 Task: Create a due date automation trigger when advanced on, 2 hours after a card is due add dates not starting next month.
Action: Mouse moved to (1180, 87)
Screenshot: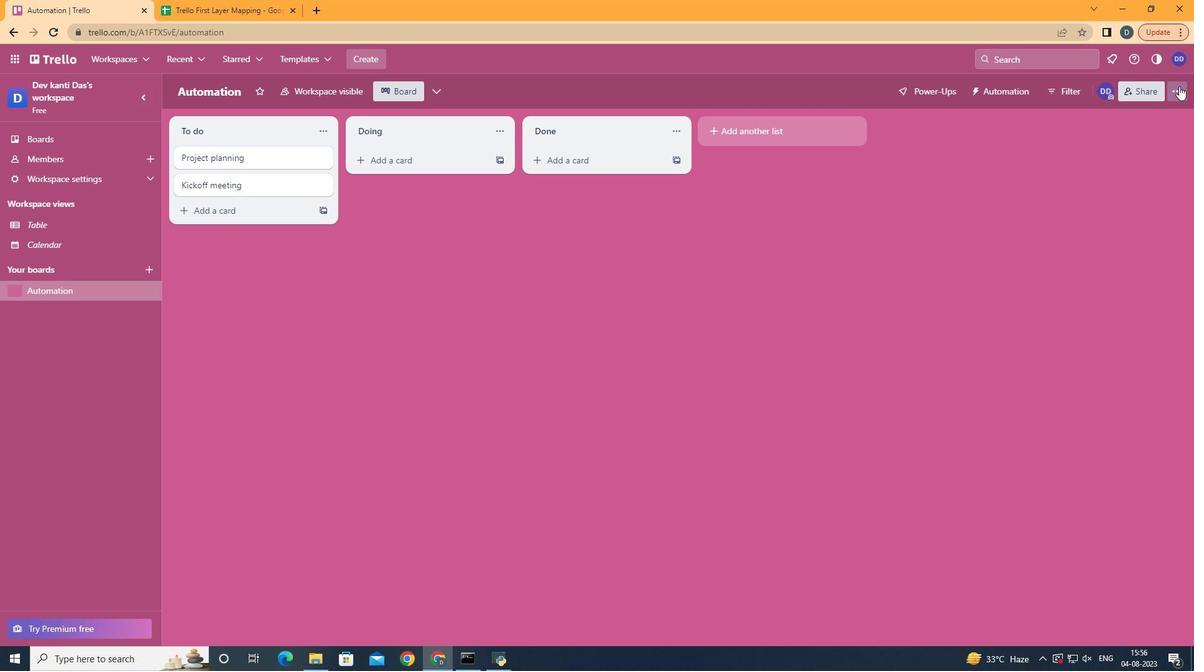 
Action: Mouse pressed left at (1180, 87)
Screenshot: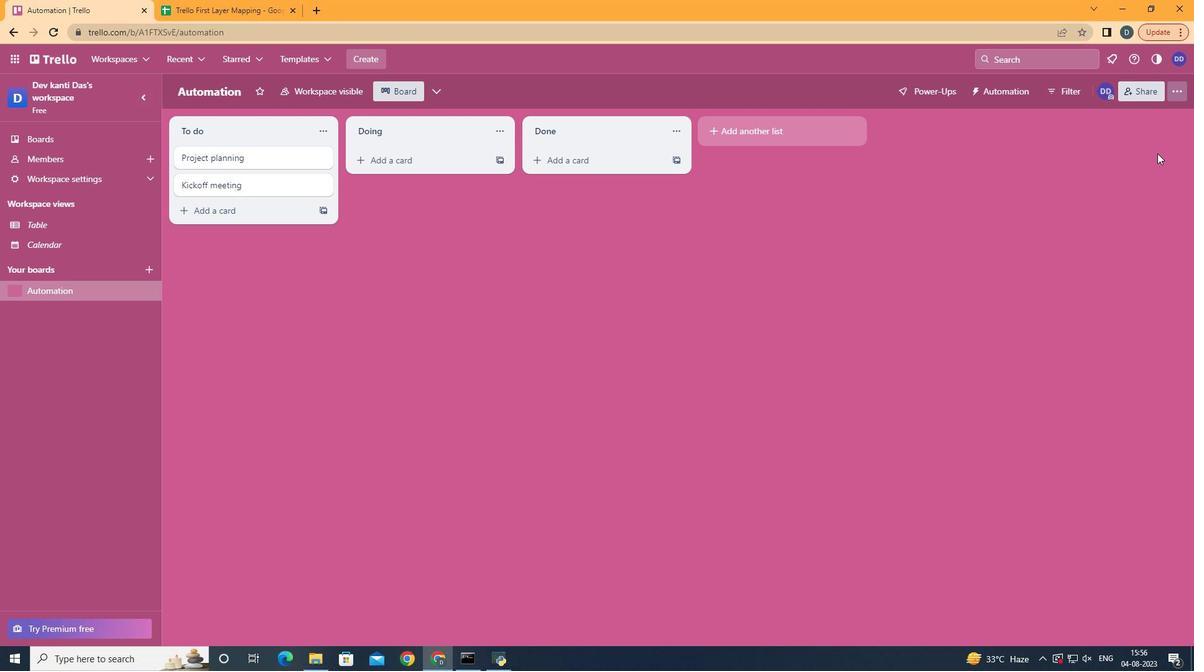 
Action: Mouse moved to (1103, 261)
Screenshot: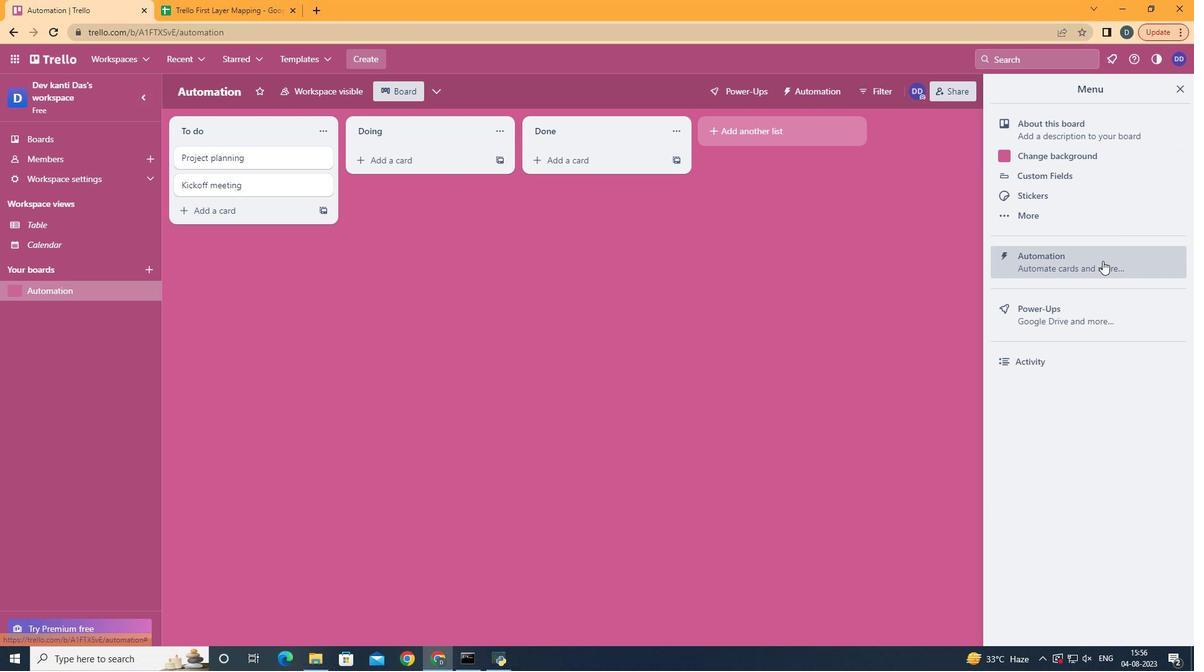 
Action: Mouse pressed left at (1103, 261)
Screenshot: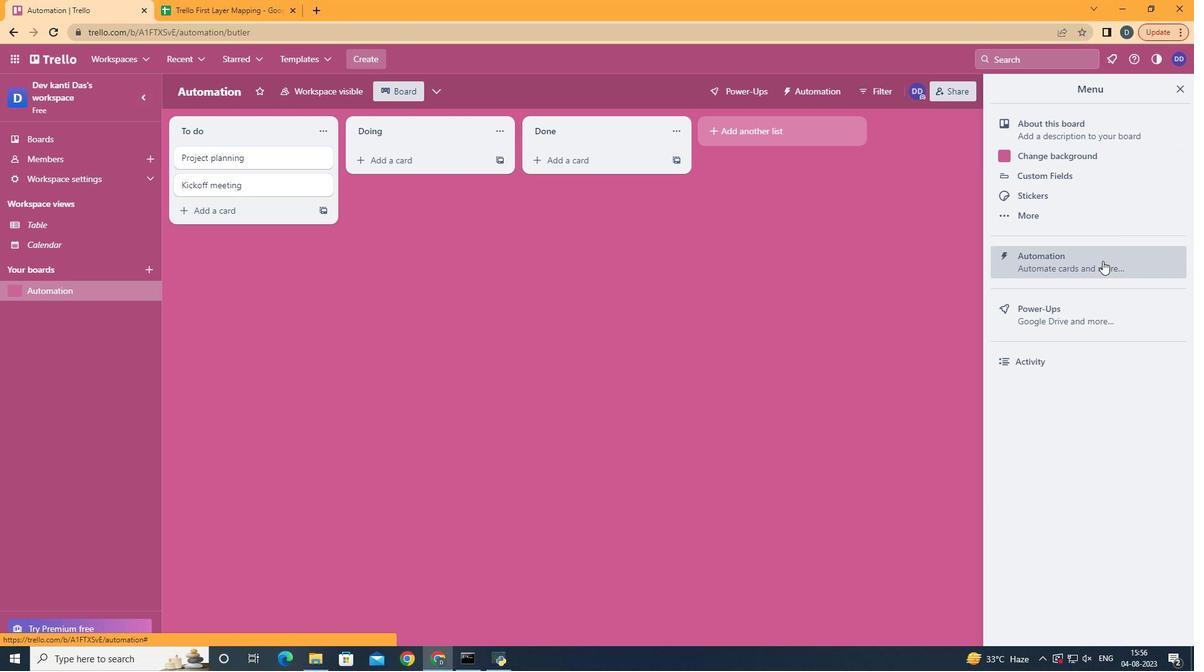 
Action: Mouse moved to (254, 241)
Screenshot: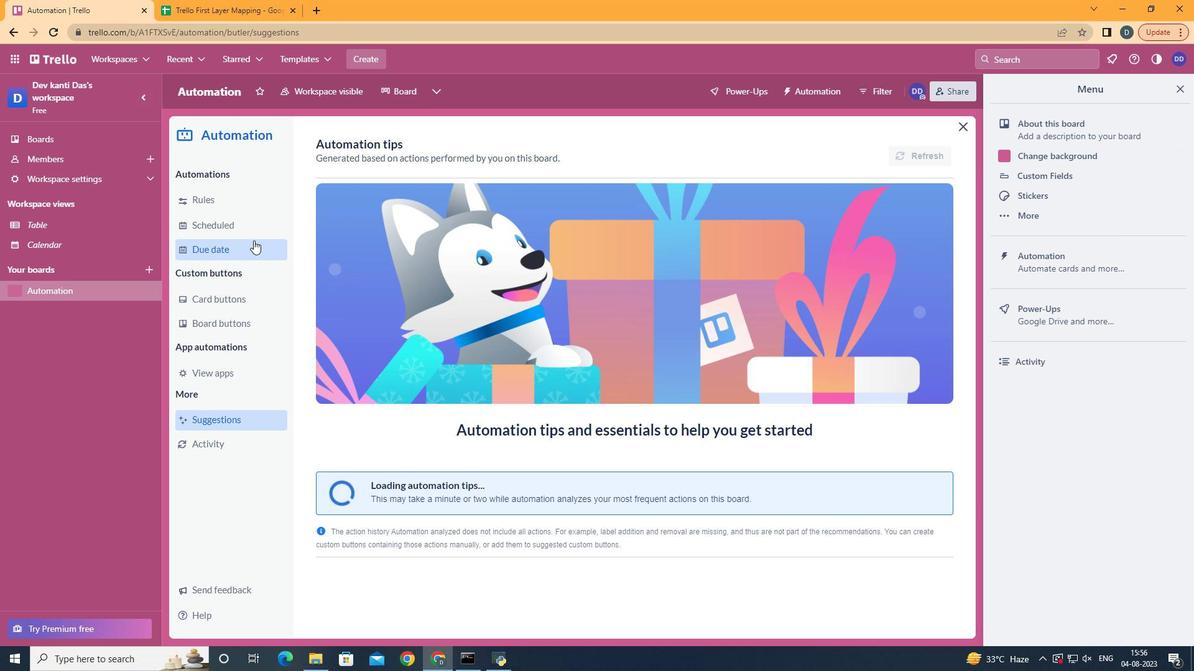 
Action: Mouse pressed left at (254, 241)
Screenshot: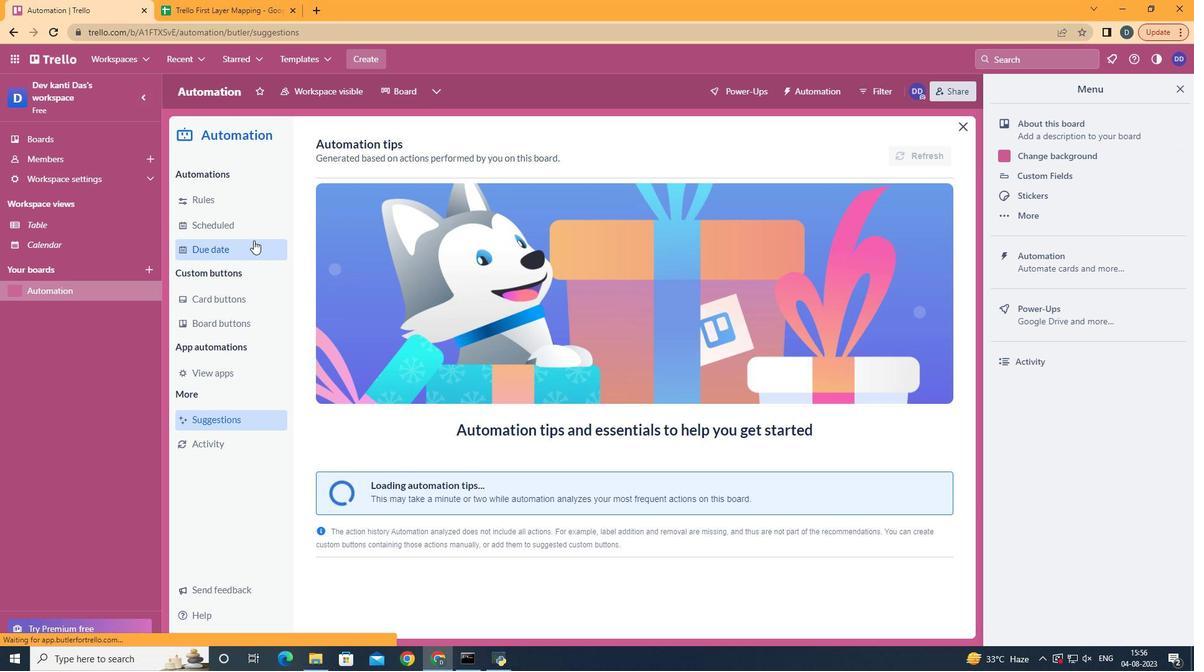 
Action: Mouse moved to (880, 154)
Screenshot: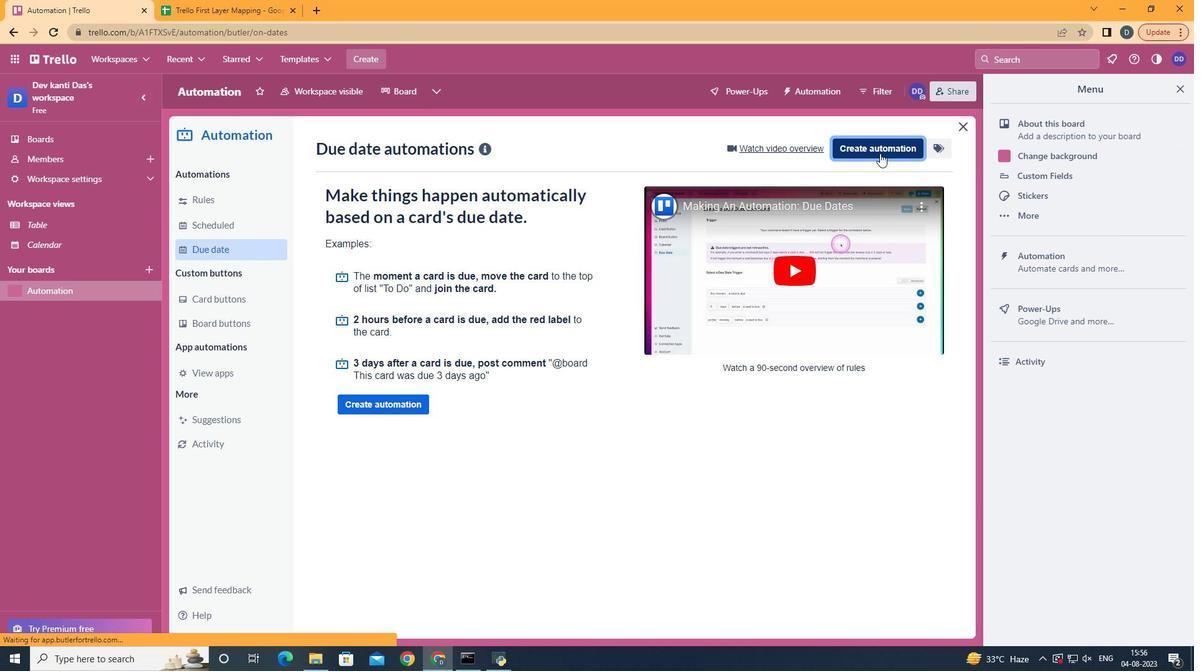 
Action: Mouse pressed left at (880, 154)
Screenshot: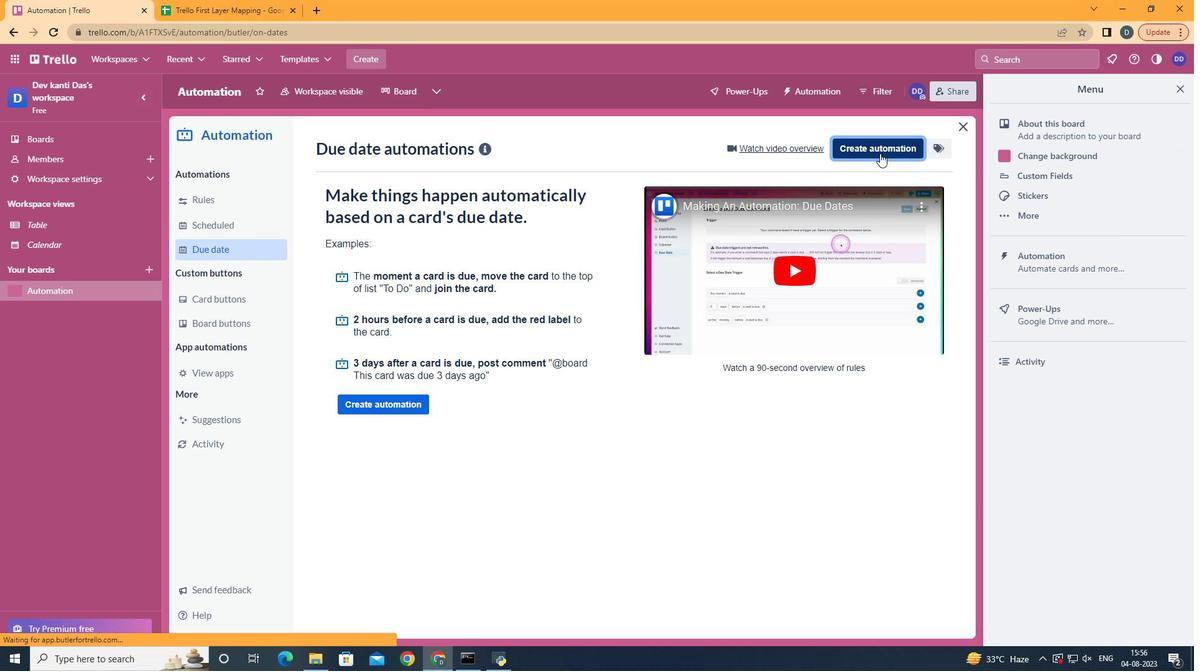 
Action: Mouse moved to (639, 268)
Screenshot: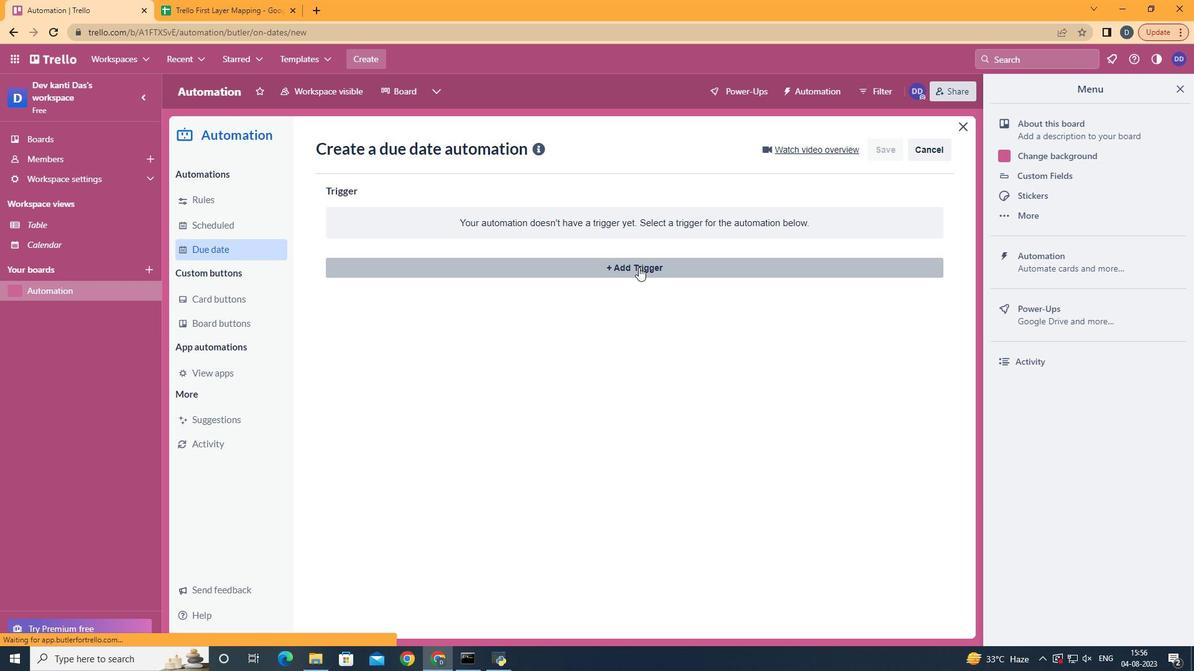 
Action: Mouse pressed left at (639, 268)
Screenshot: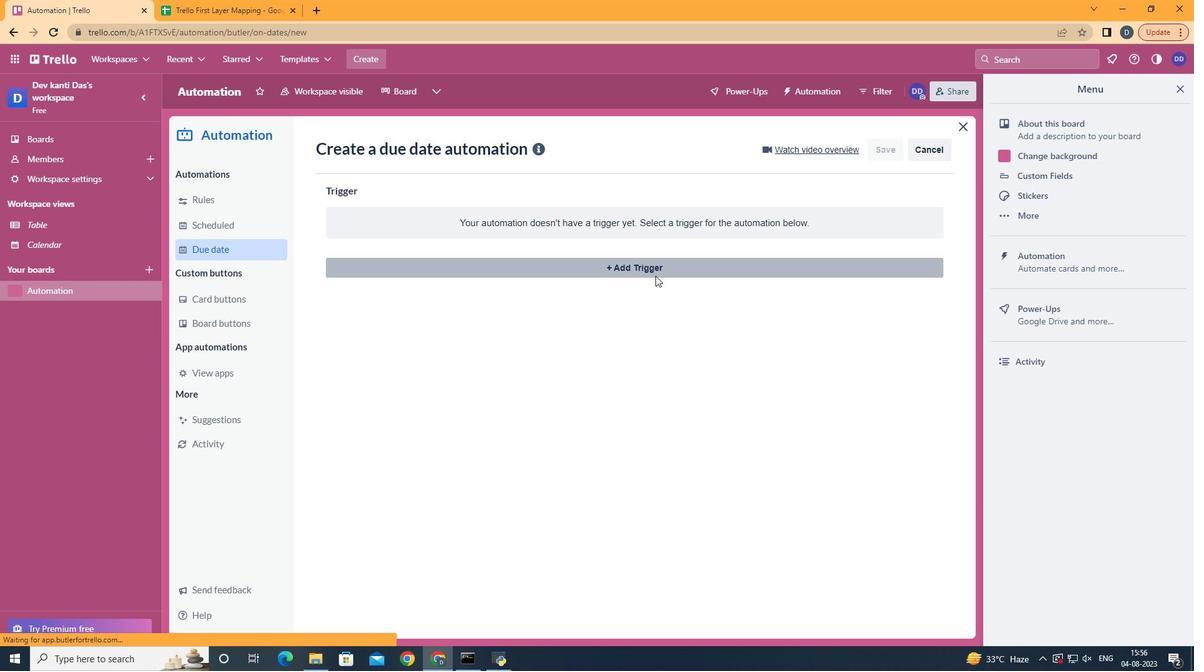 
Action: Mouse moved to (413, 531)
Screenshot: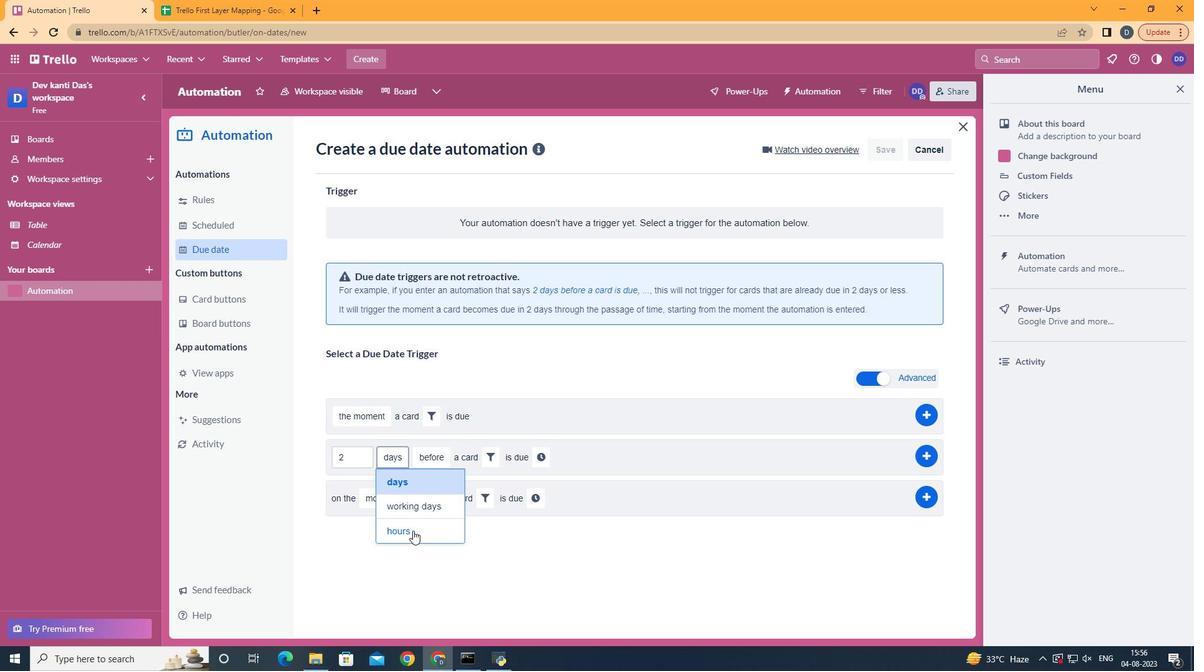
Action: Mouse pressed left at (413, 531)
Screenshot: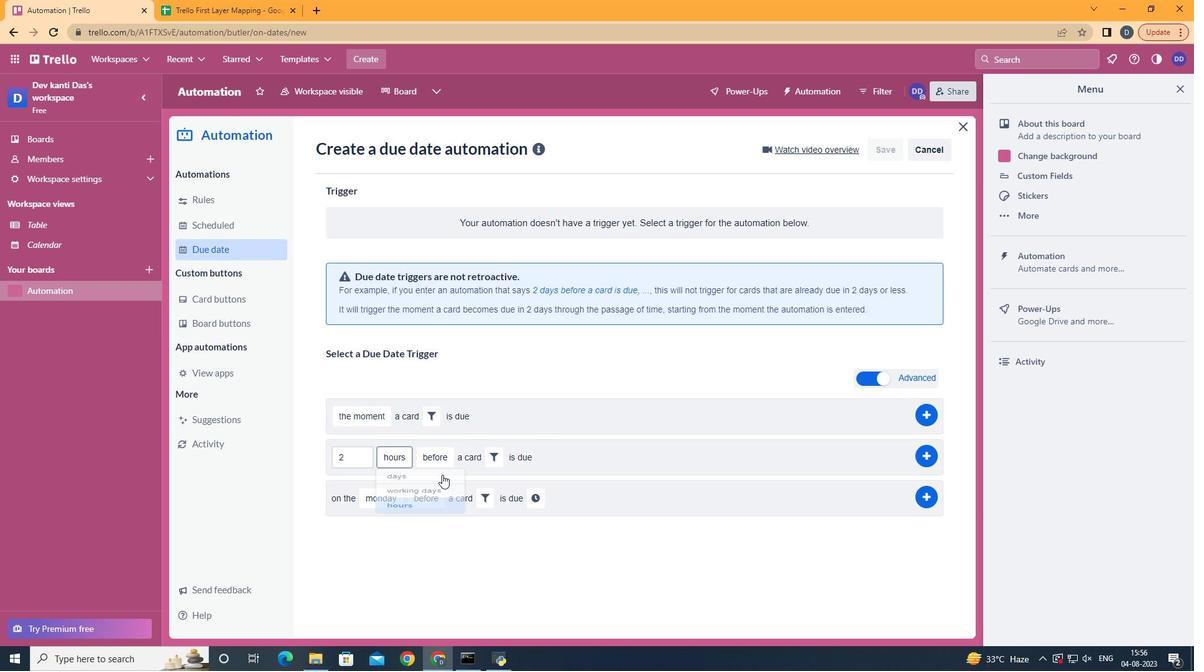 
Action: Mouse moved to (447, 508)
Screenshot: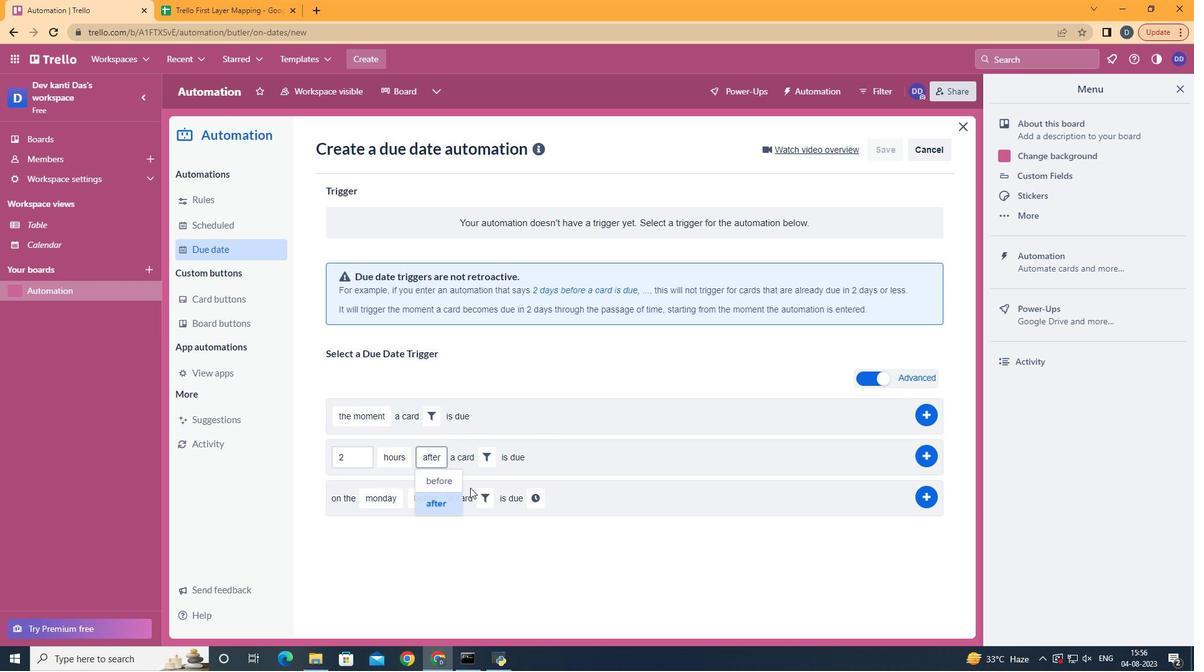 
Action: Mouse pressed left at (447, 508)
Screenshot: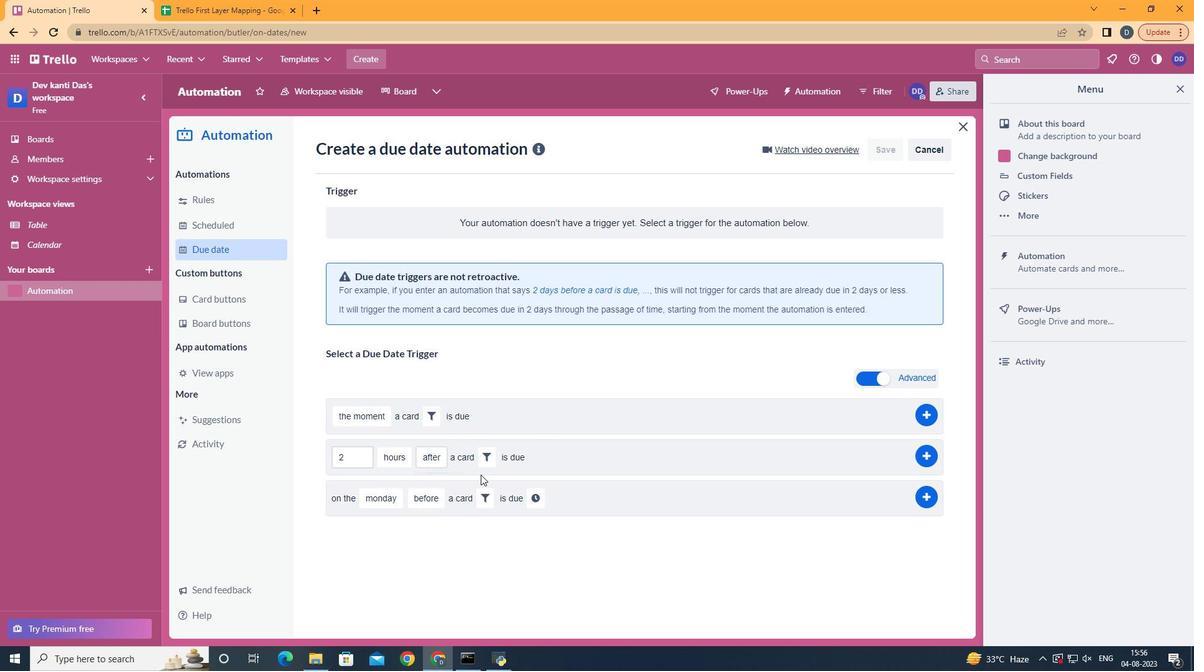 
Action: Mouse moved to (488, 464)
Screenshot: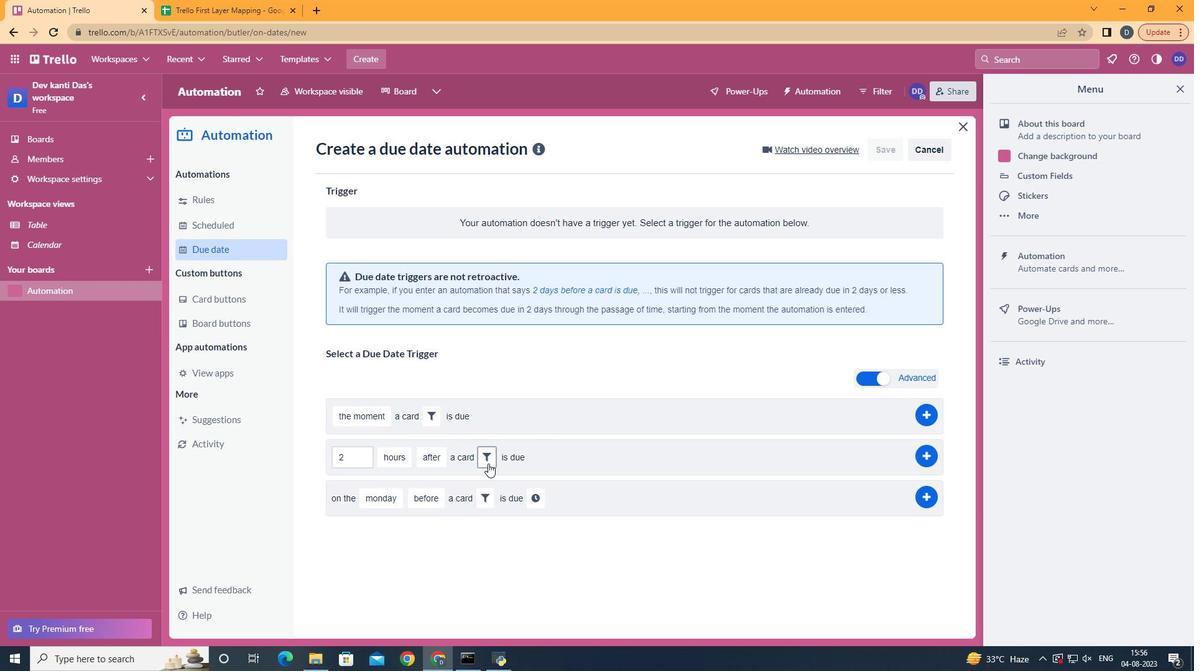 
Action: Mouse pressed left at (488, 464)
Screenshot: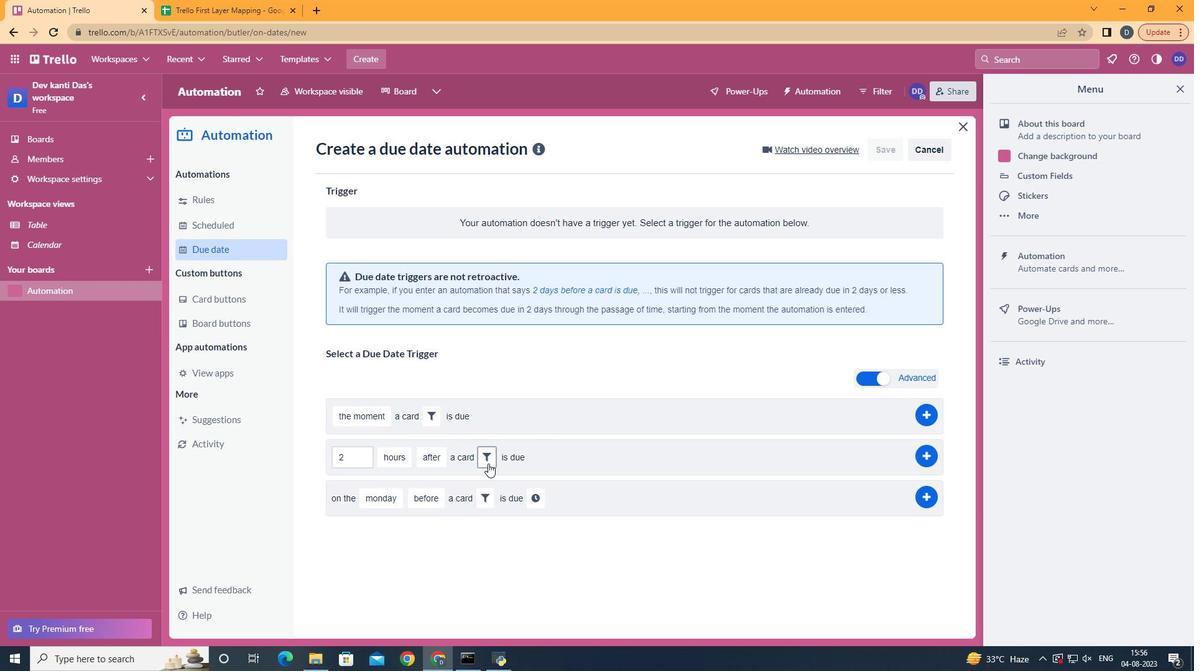 
Action: Mouse moved to (551, 500)
Screenshot: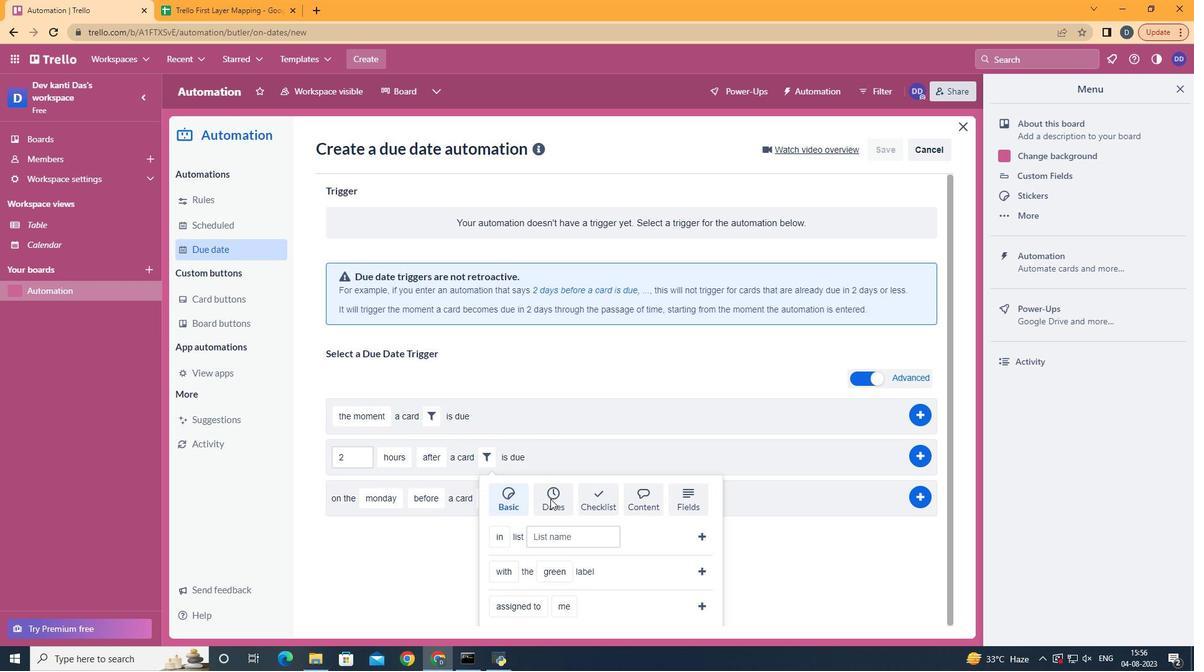 
Action: Mouse pressed left at (551, 500)
Screenshot: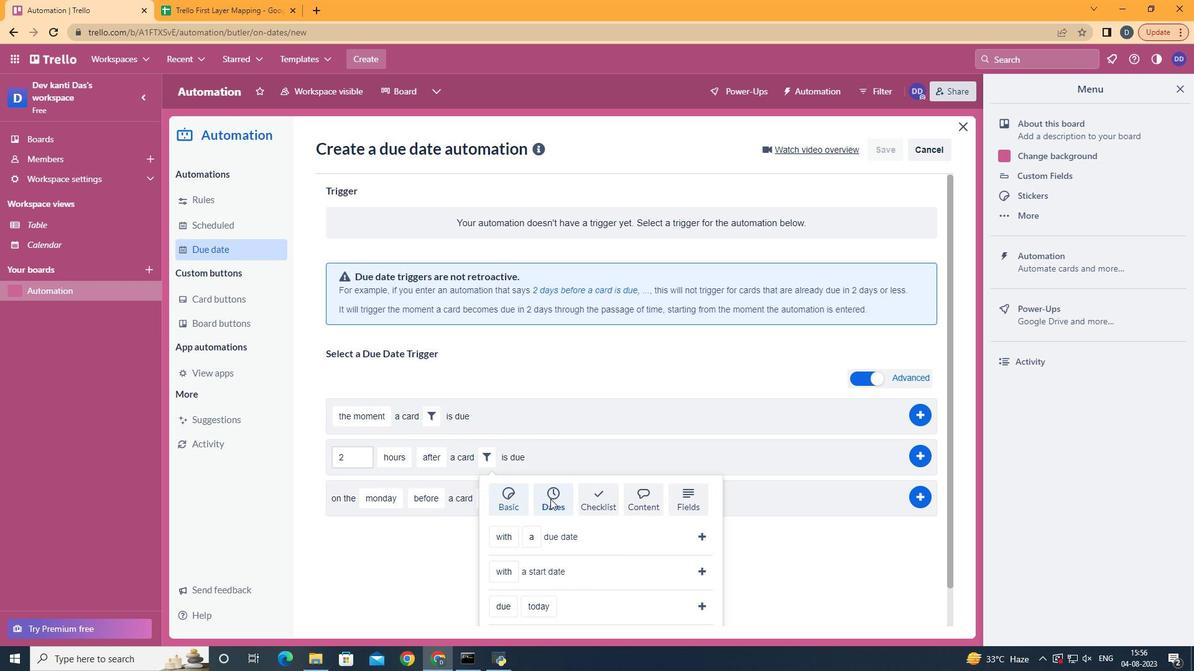 
Action: Mouse scrolled (551, 499) with delta (0, 0)
Screenshot: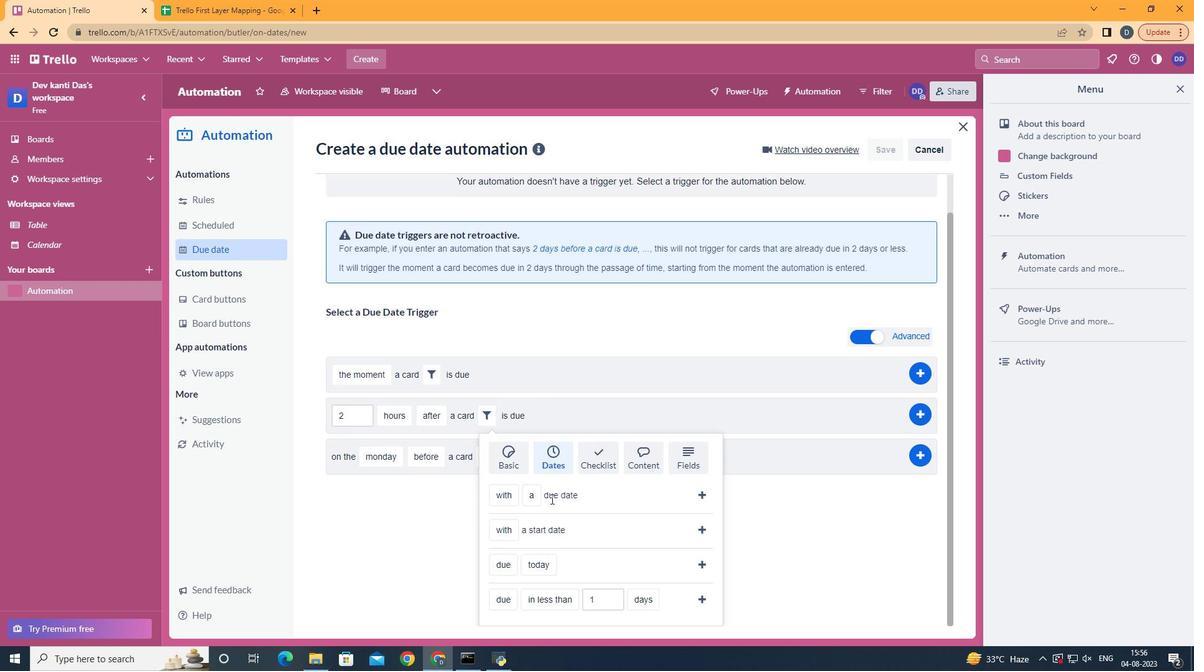 
Action: Mouse scrolled (551, 499) with delta (0, 0)
Screenshot: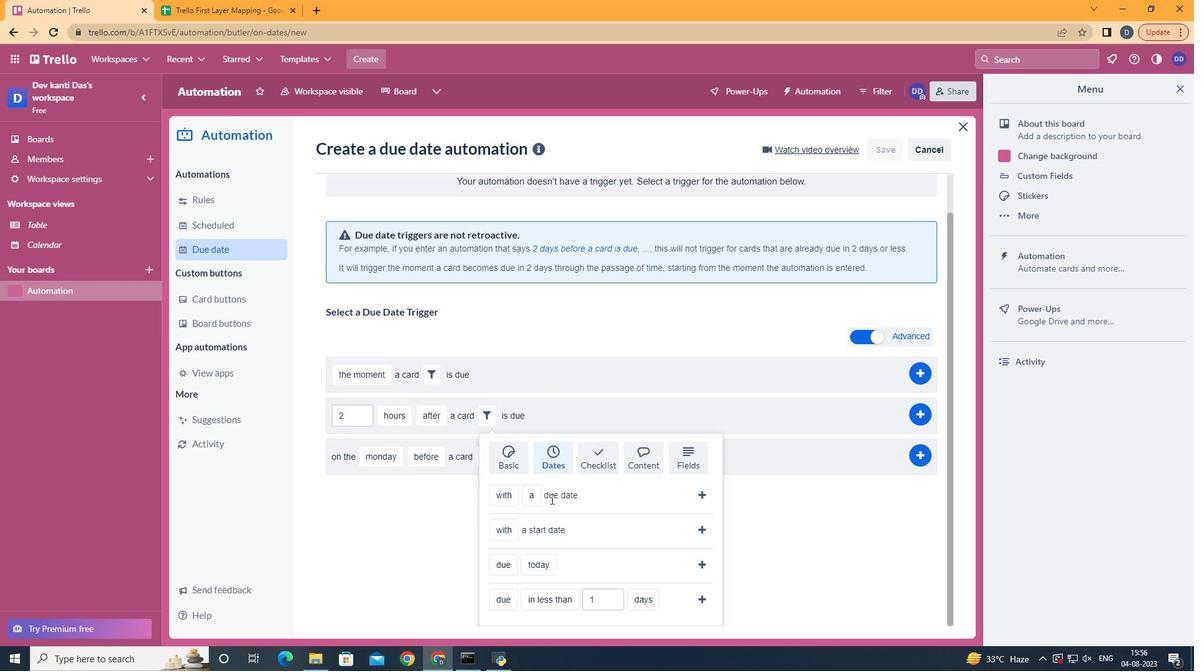 
Action: Mouse scrolled (551, 499) with delta (0, 0)
Screenshot: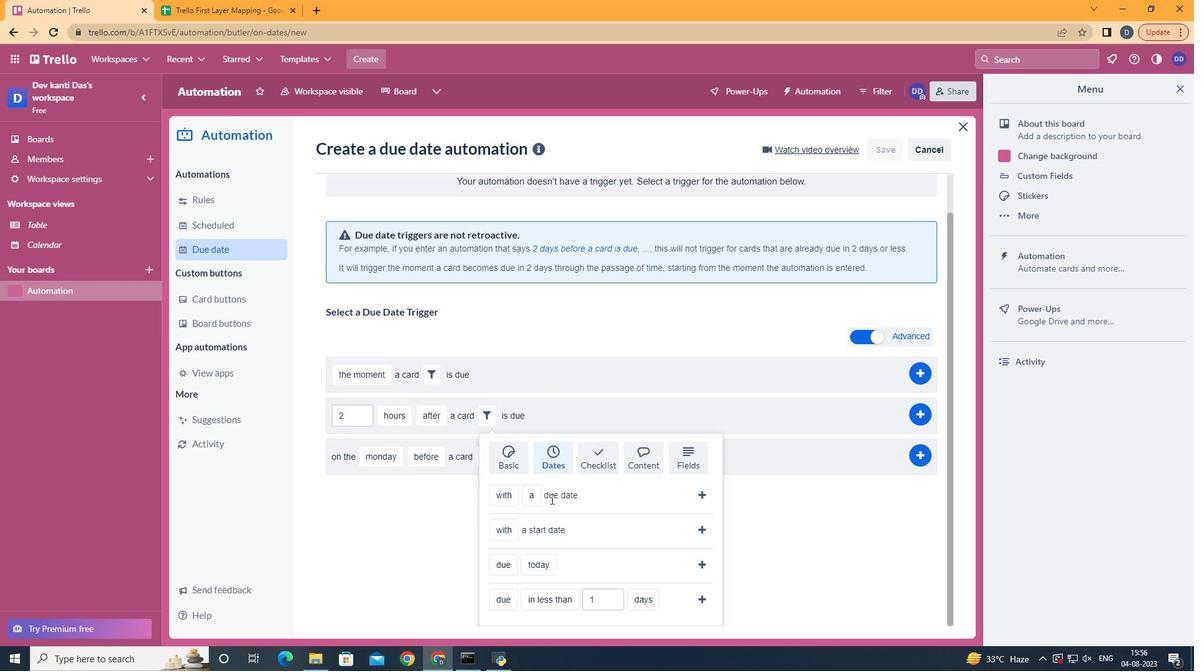 
Action: Mouse scrolled (551, 499) with delta (0, 0)
Screenshot: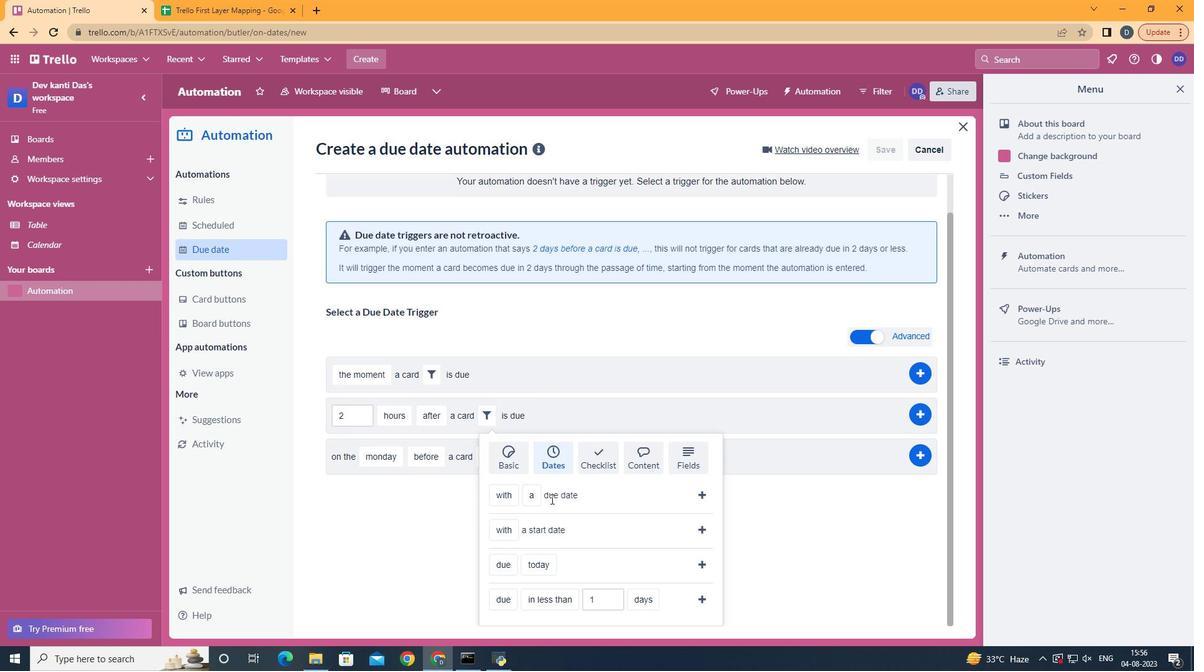 
Action: Mouse scrolled (551, 499) with delta (0, 0)
Screenshot: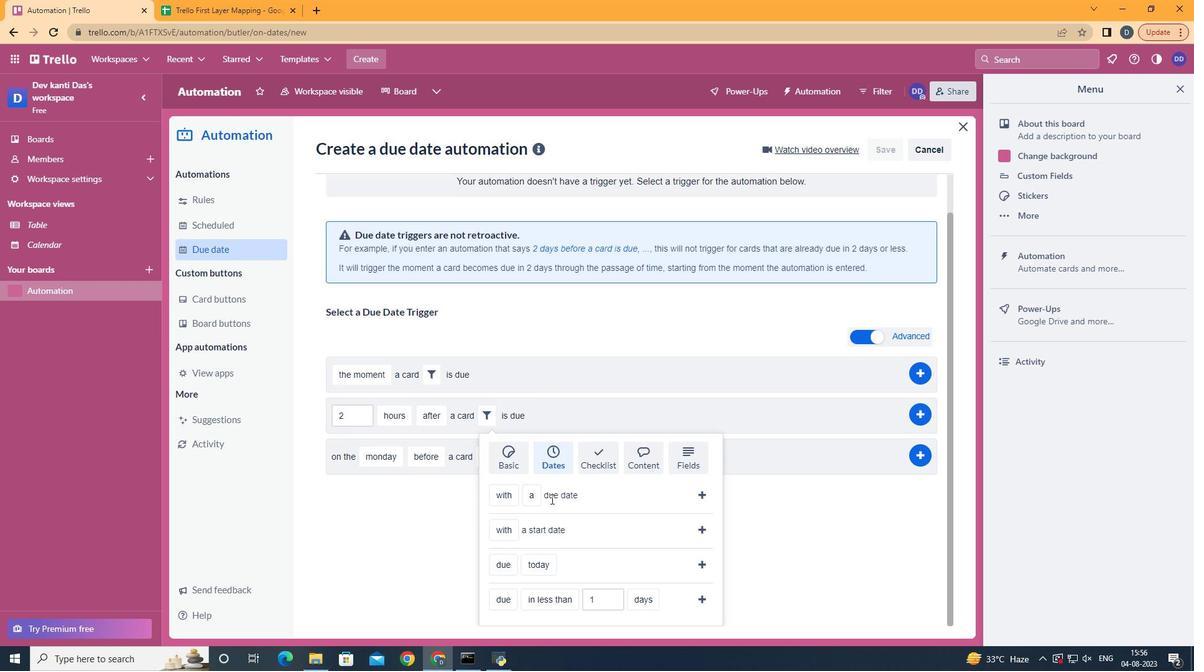 
Action: Mouse moved to (551, 500)
Screenshot: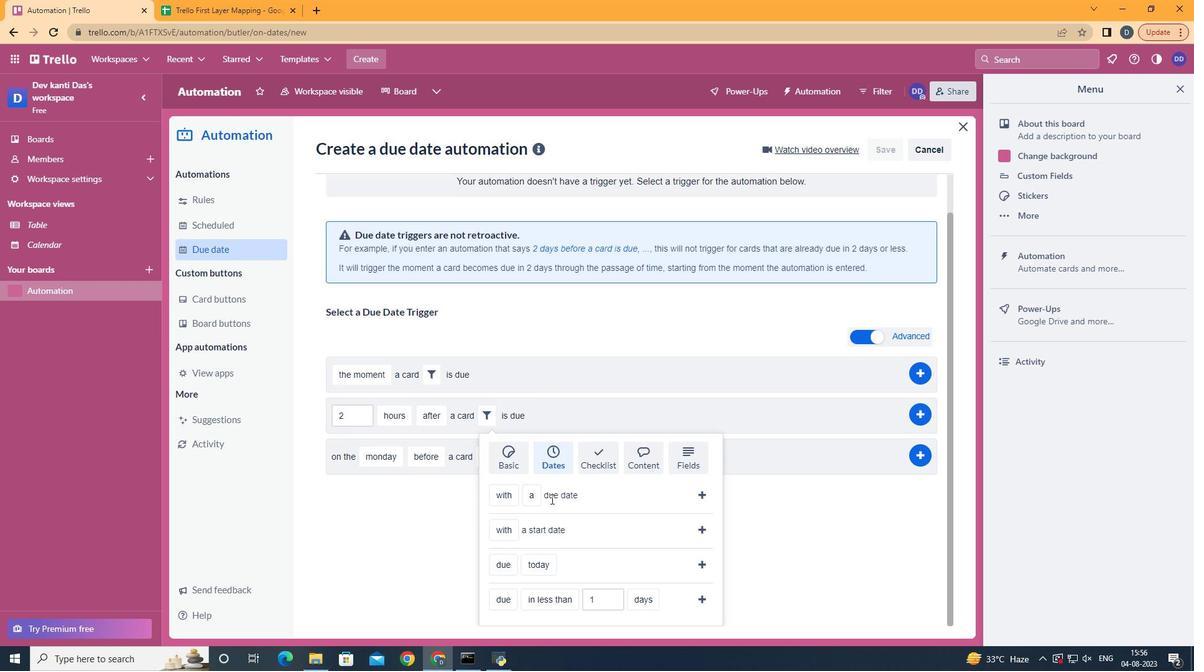 
Action: Mouse scrolled (551, 499) with delta (0, 0)
Screenshot: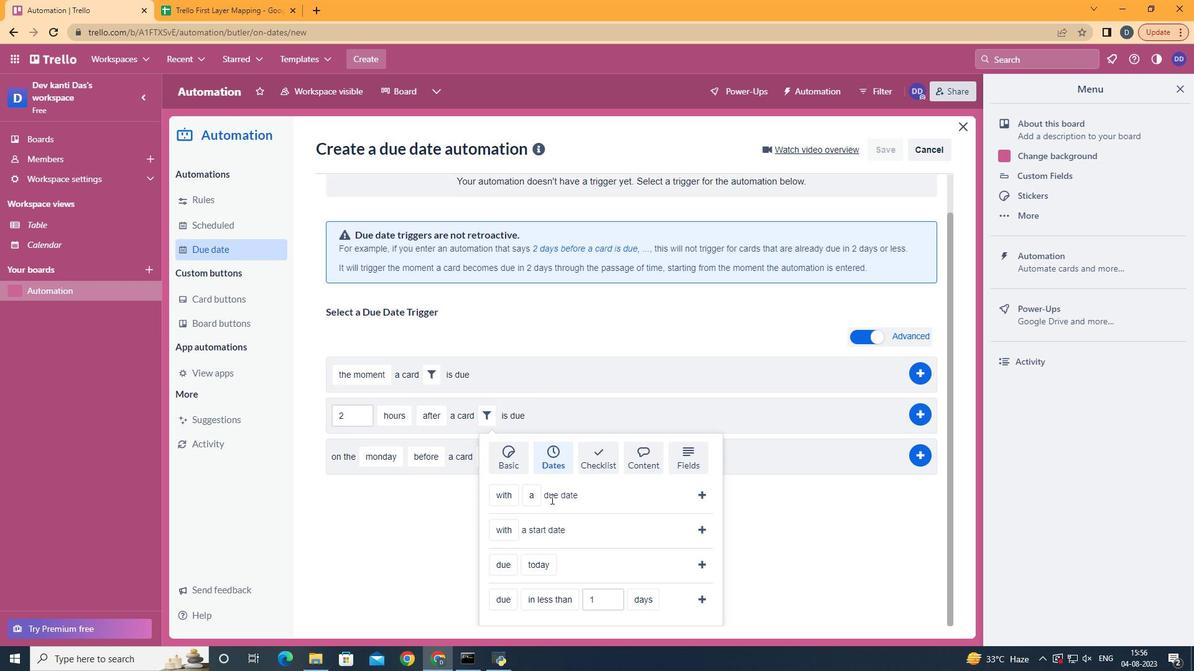 
Action: Mouse moved to (510, 546)
Screenshot: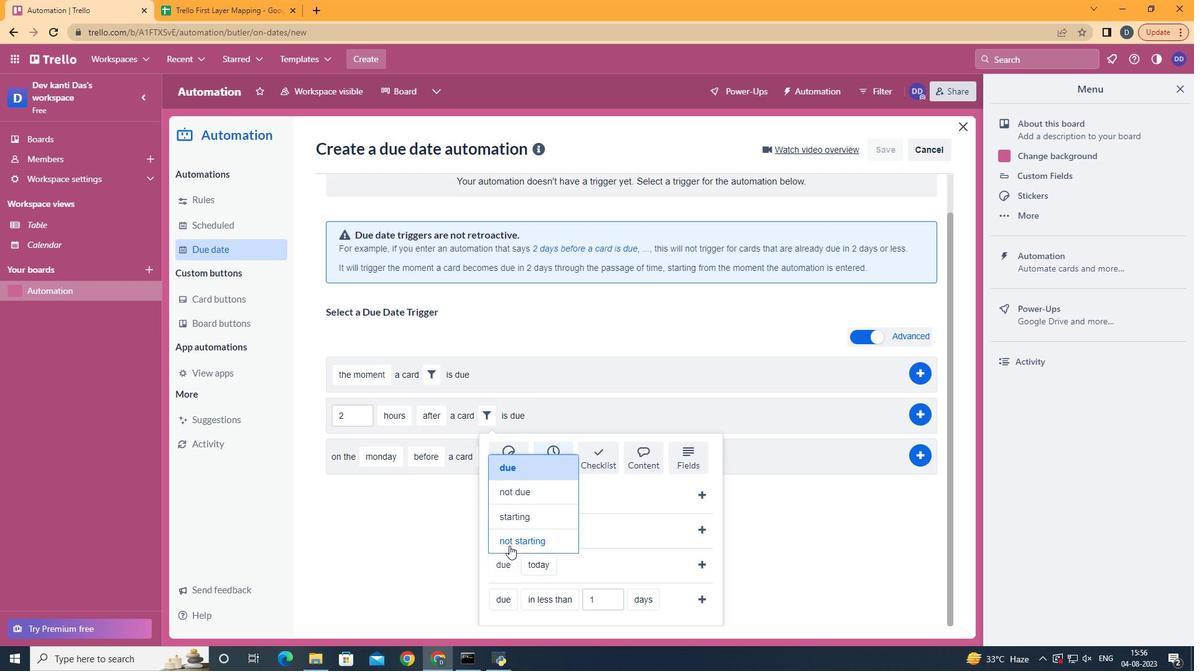 
Action: Mouse pressed left at (510, 546)
Screenshot: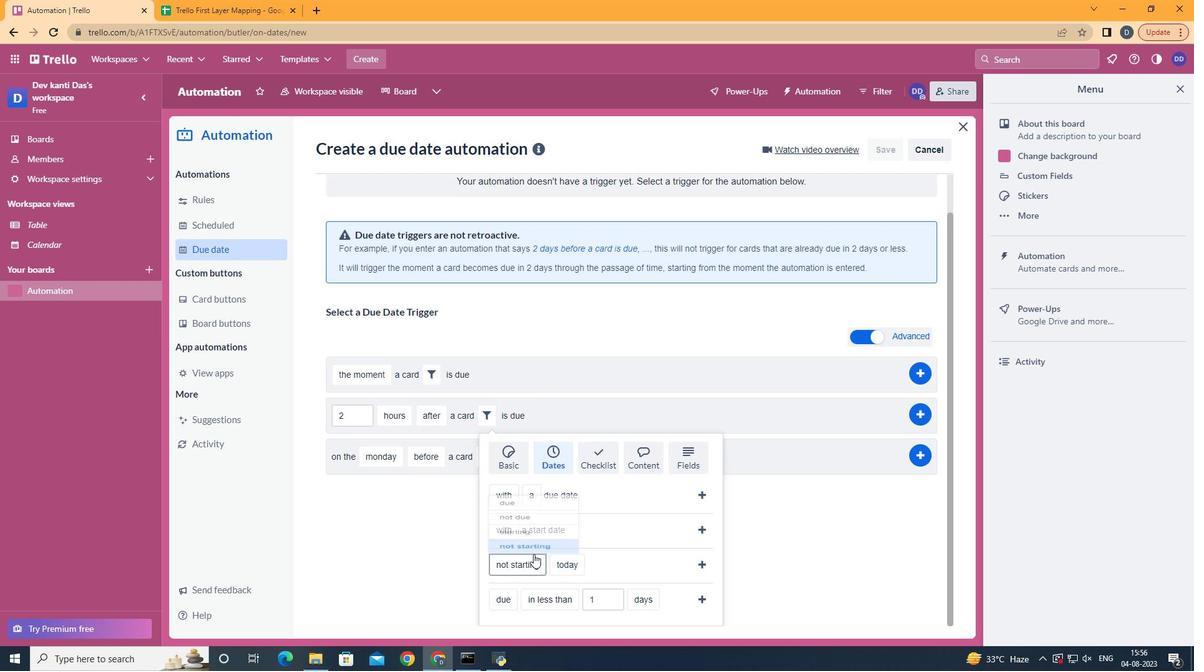 
Action: Mouse moved to (587, 538)
Screenshot: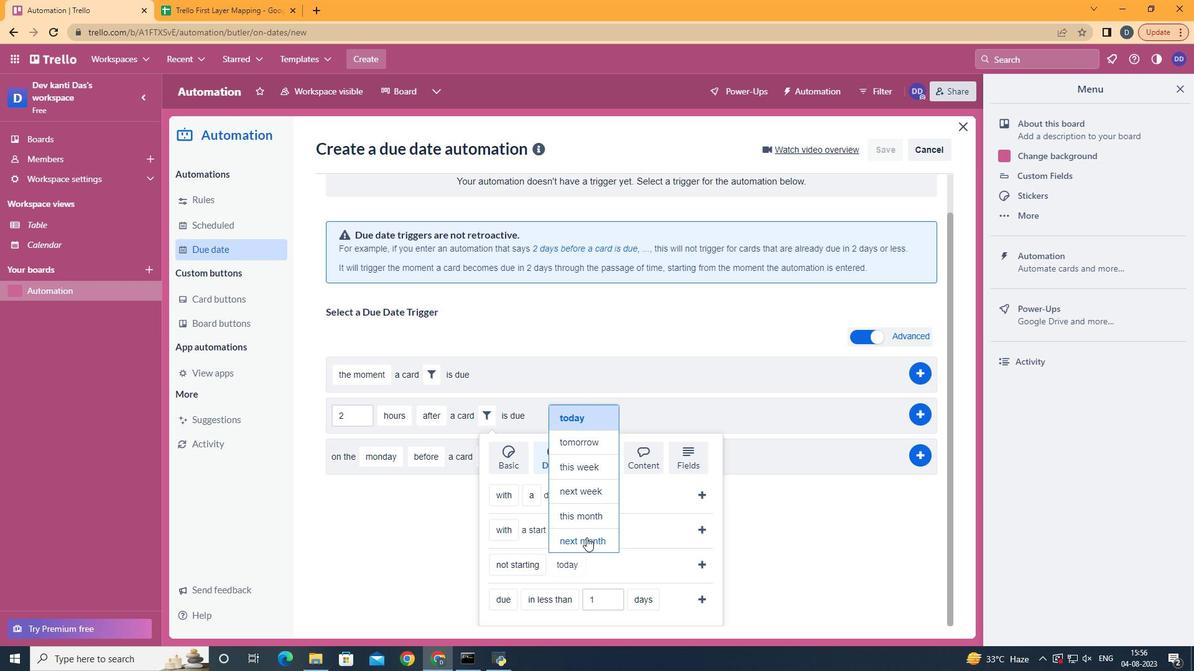 
Action: Mouse pressed left at (587, 538)
Screenshot: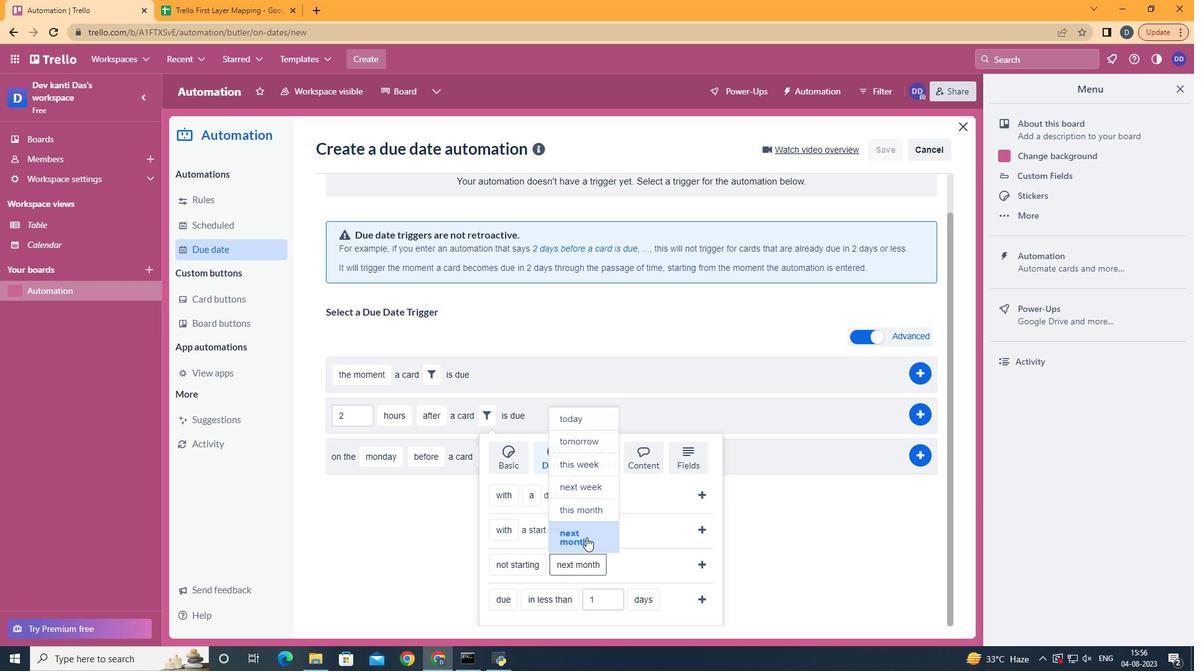
Action: Mouse moved to (699, 564)
Screenshot: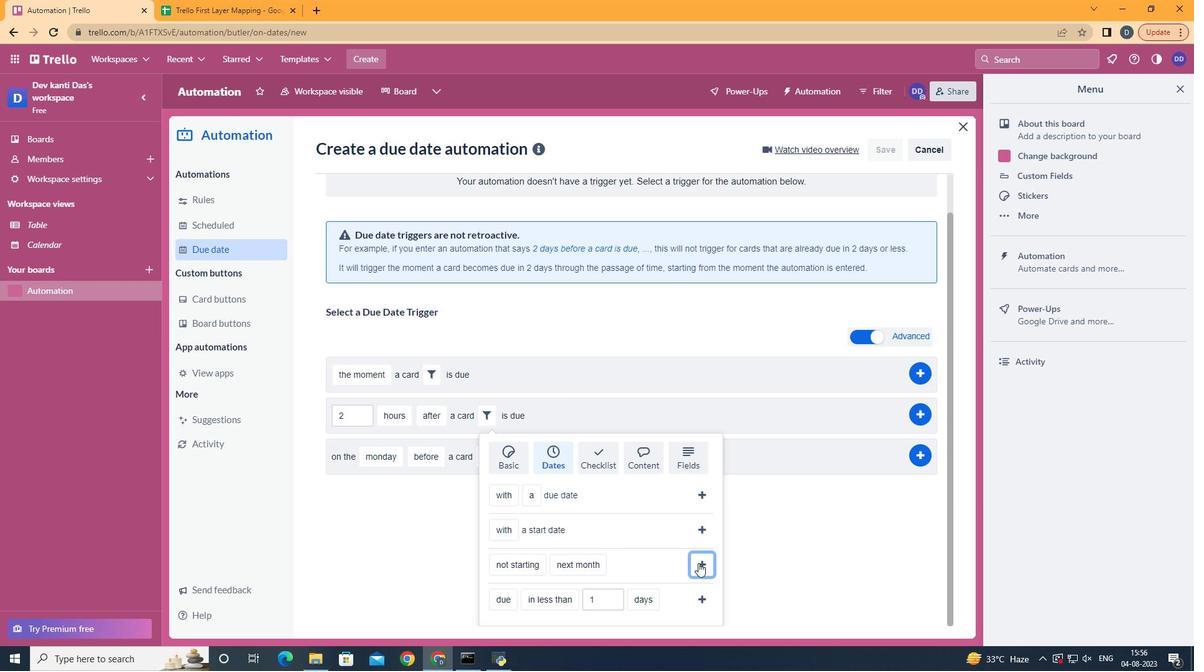 
Action: Mouse pressed left at (699, 564)
Screenshot: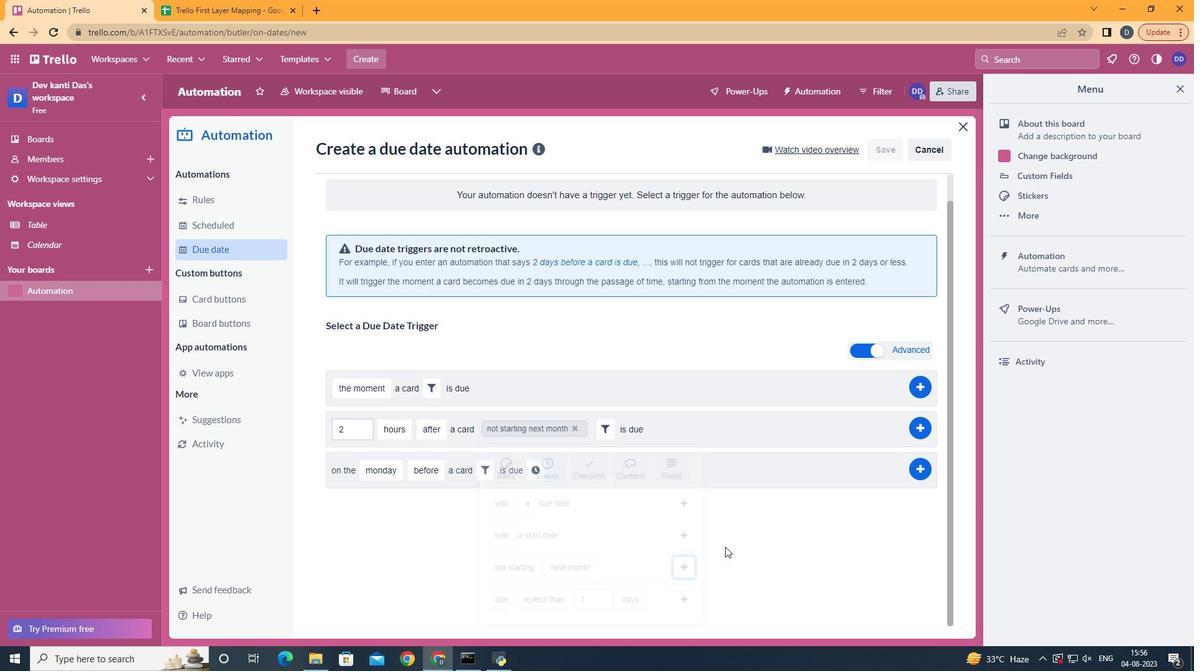 
Action: Mouse moved to (938, 457)
Screenshot: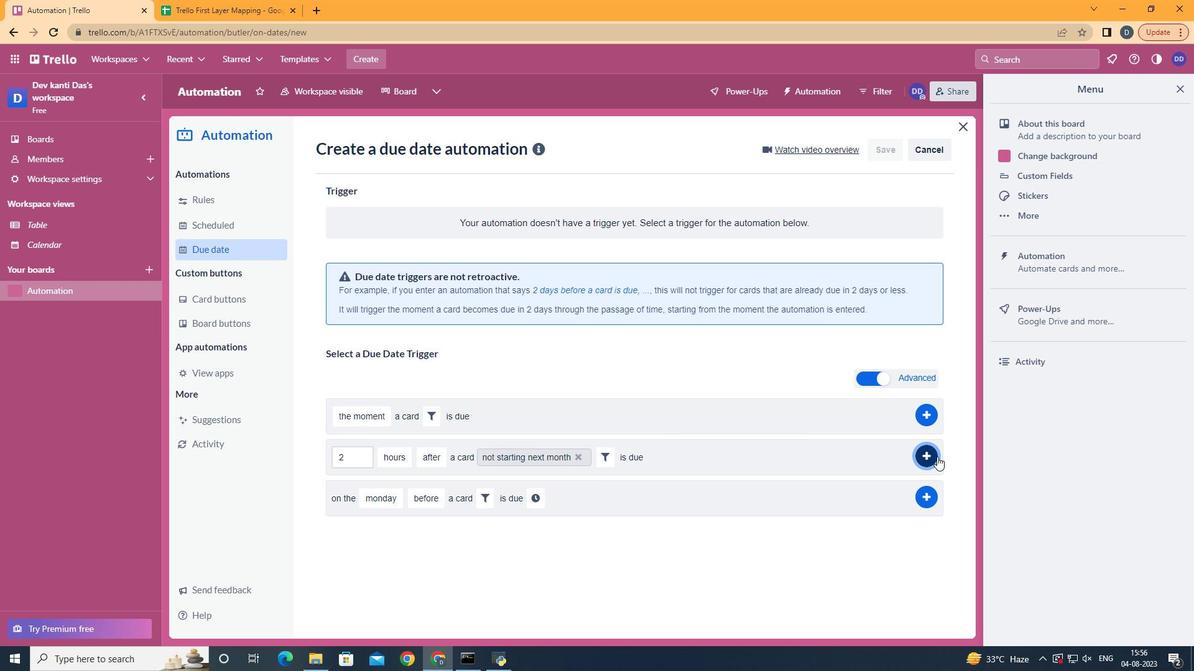 
Action: Mouse pressed left at (938, 457)
Screenshot: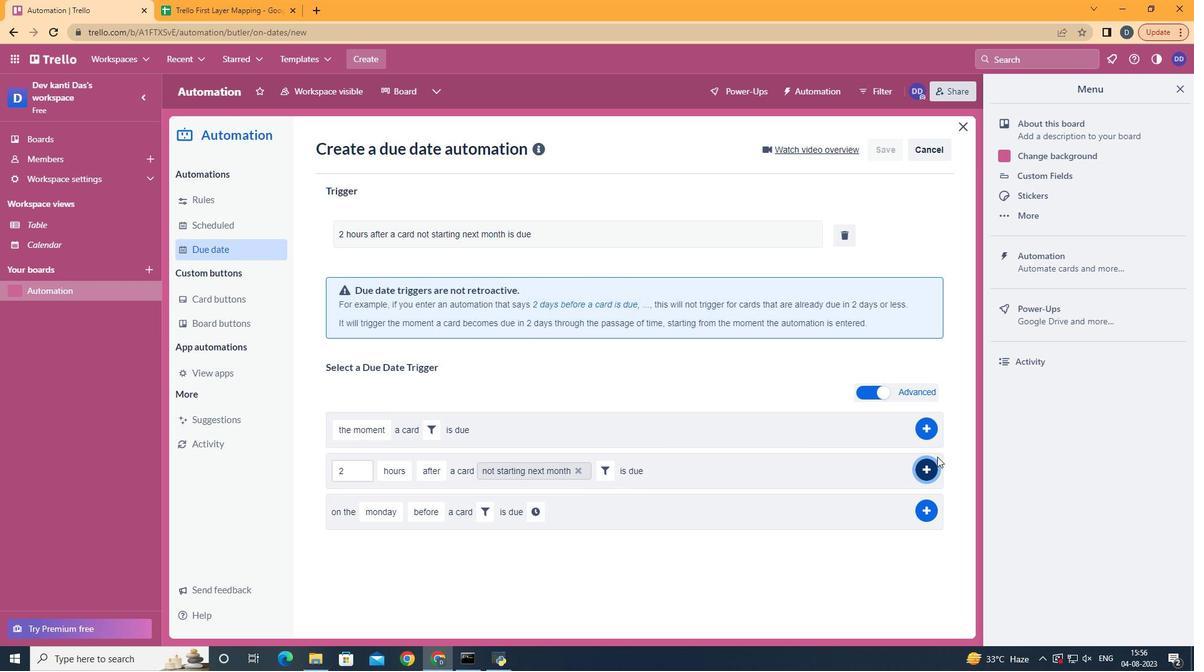 
Action: Mouse moved to (516, 207)
Screenshot: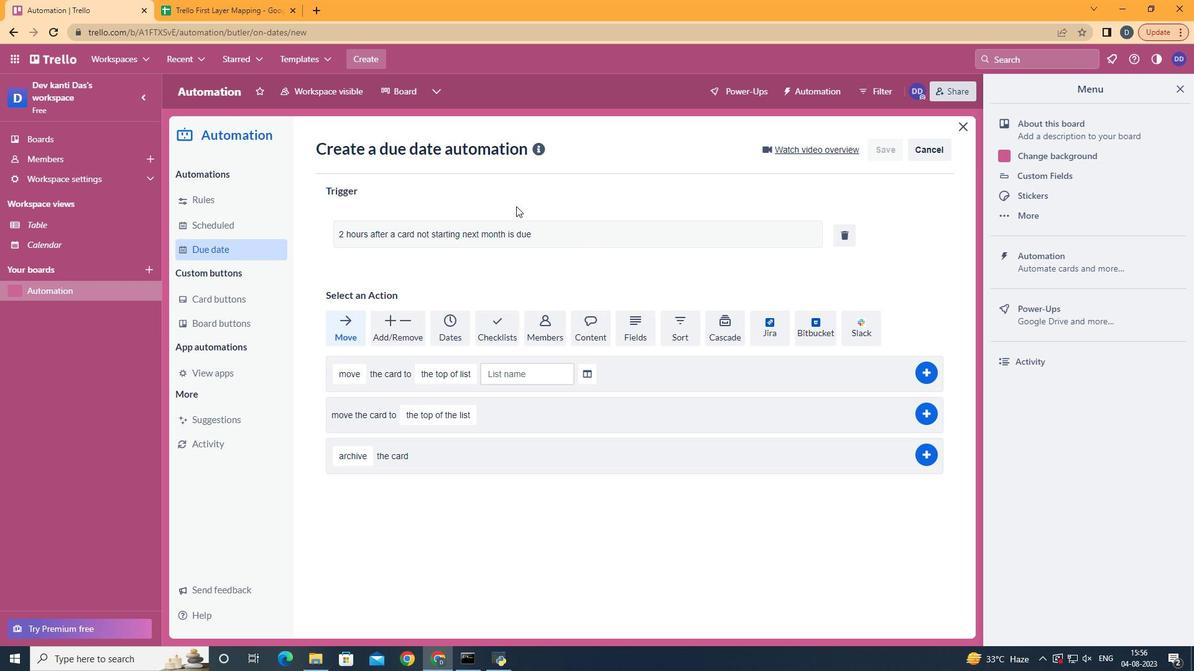 
